 Task: Use the measure map tool to measure the distance between any 2 points.
Action: Mouse moved to (104, 711)
Screenshot: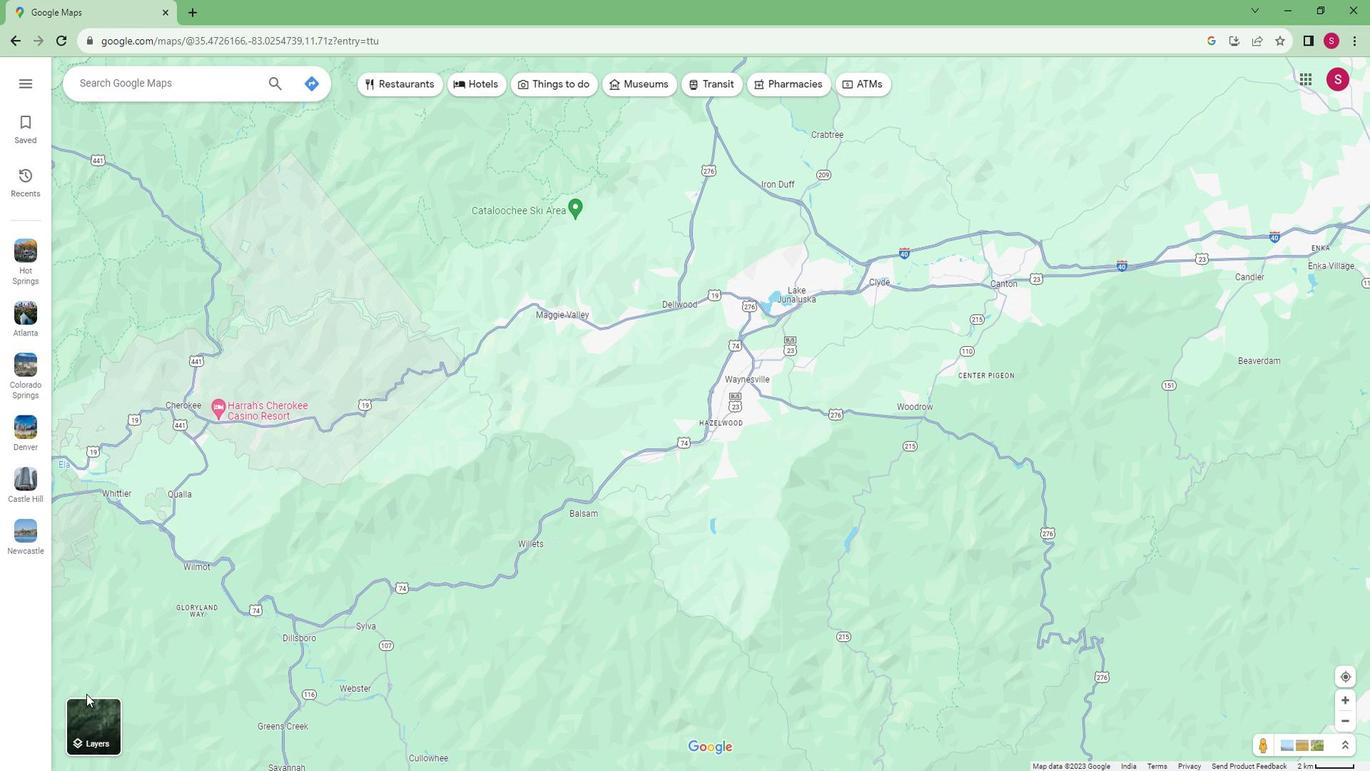 
Action: Mouse pressed left at (104, 711)
Screenshot: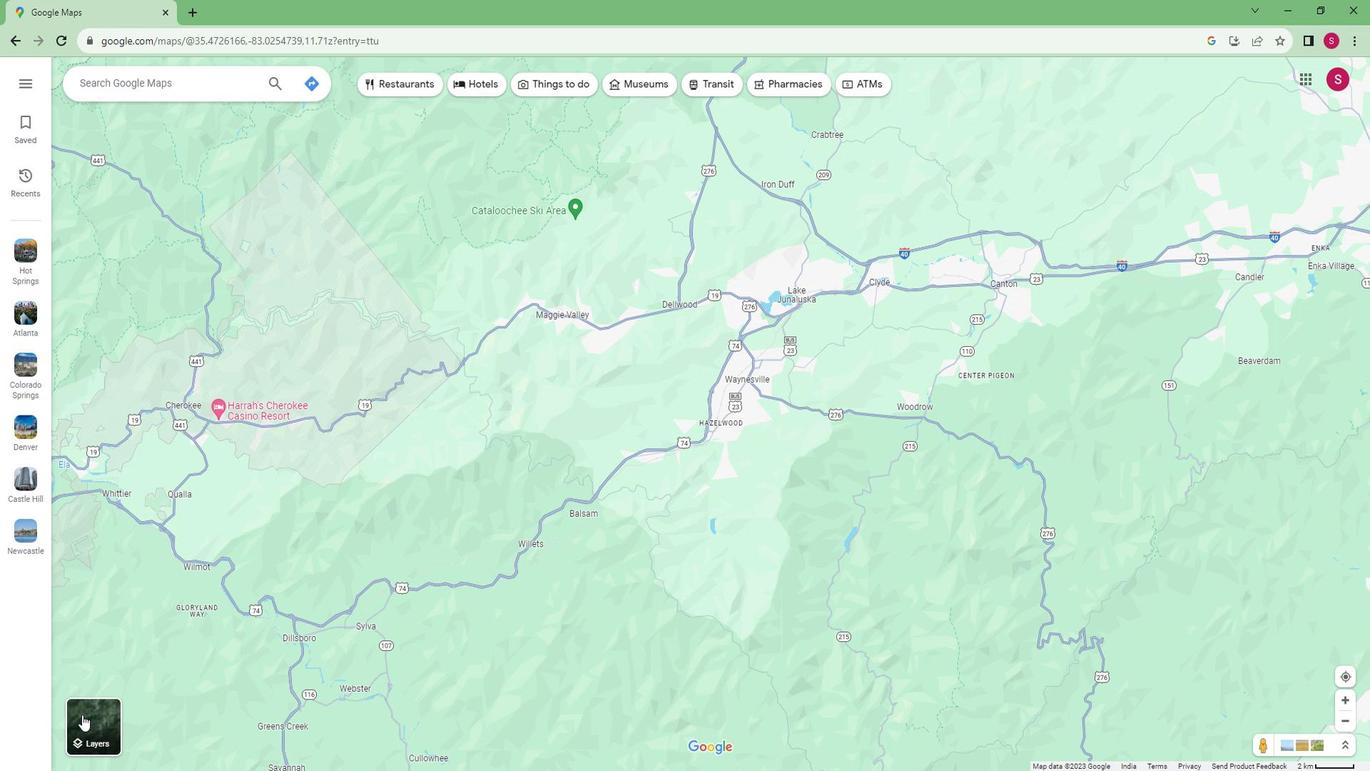 
Action: Mouse moved to (353, 715)
Screenshot: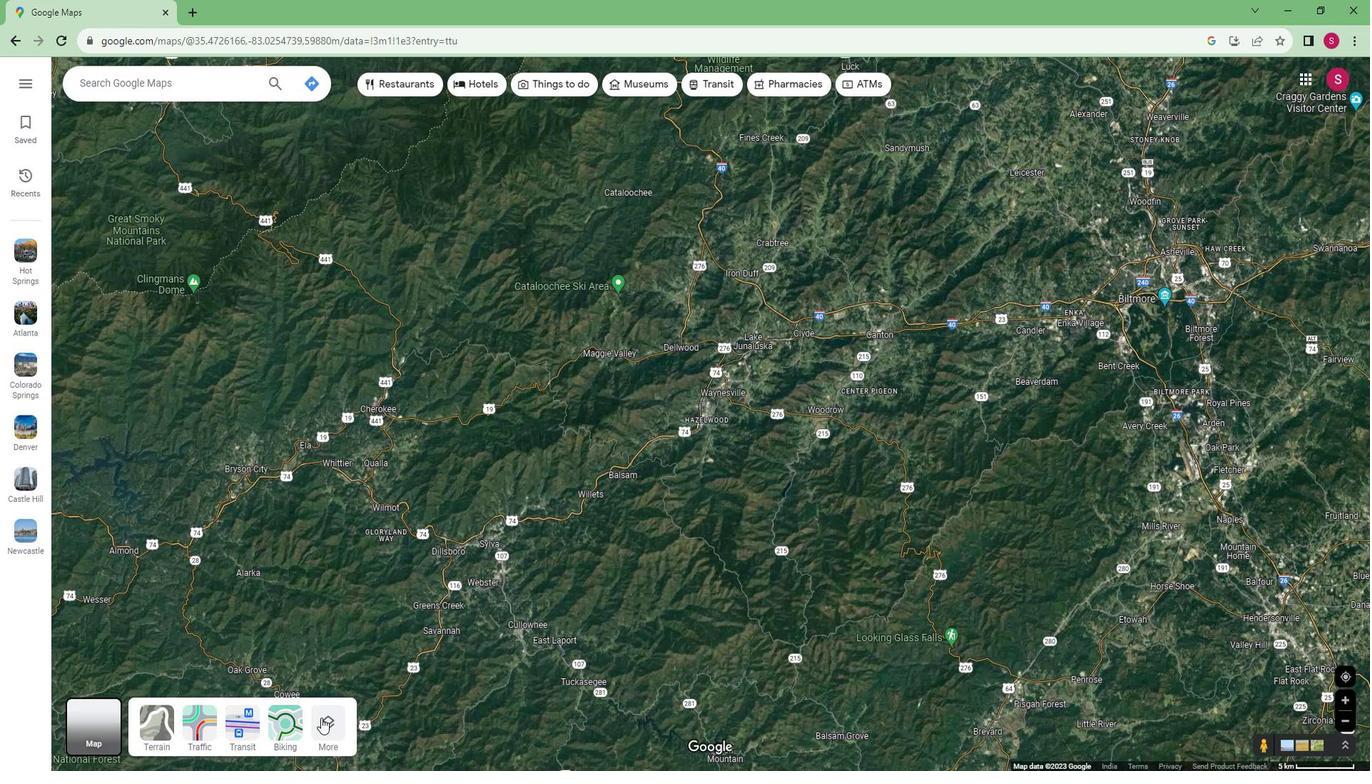 
Action: Mouse pressed left at (353, 715)
Screenshot: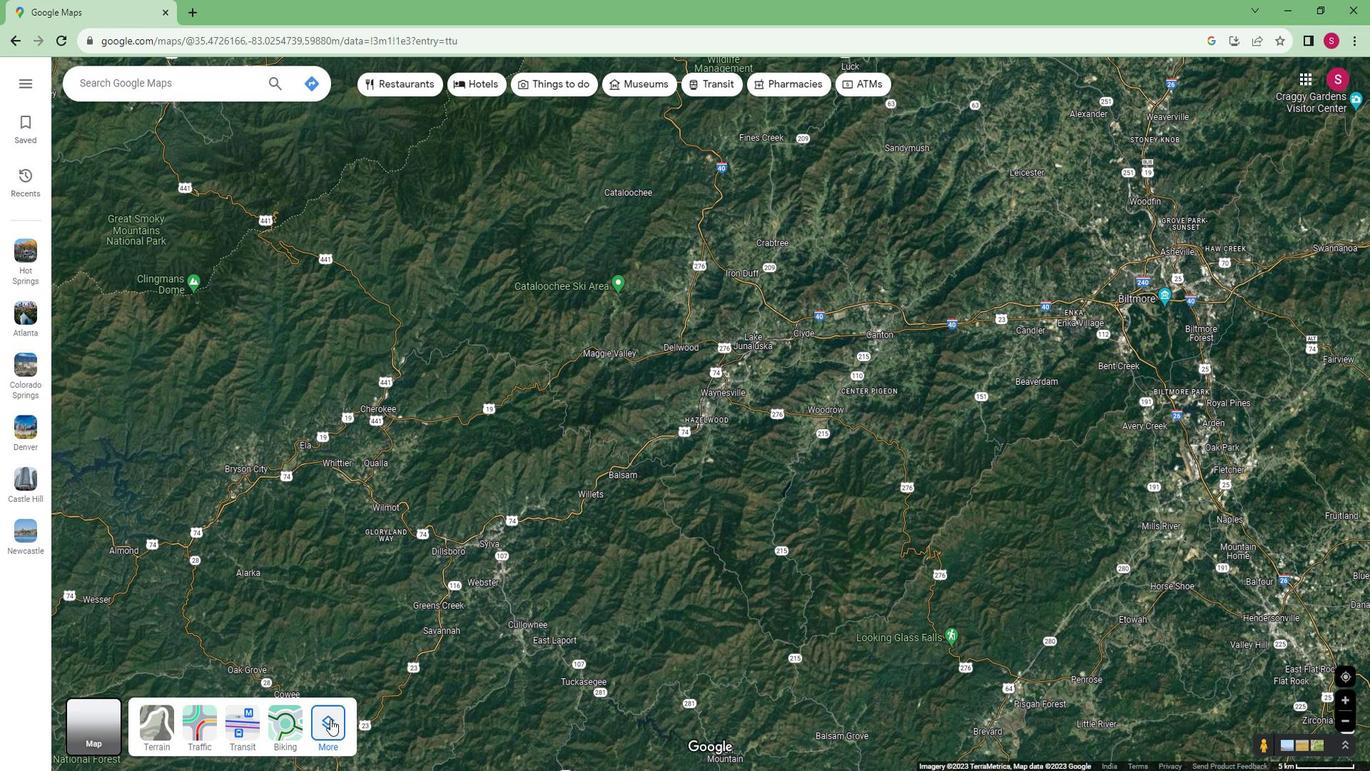 
Action: Mouse moved to (225, 599)
Screenshot: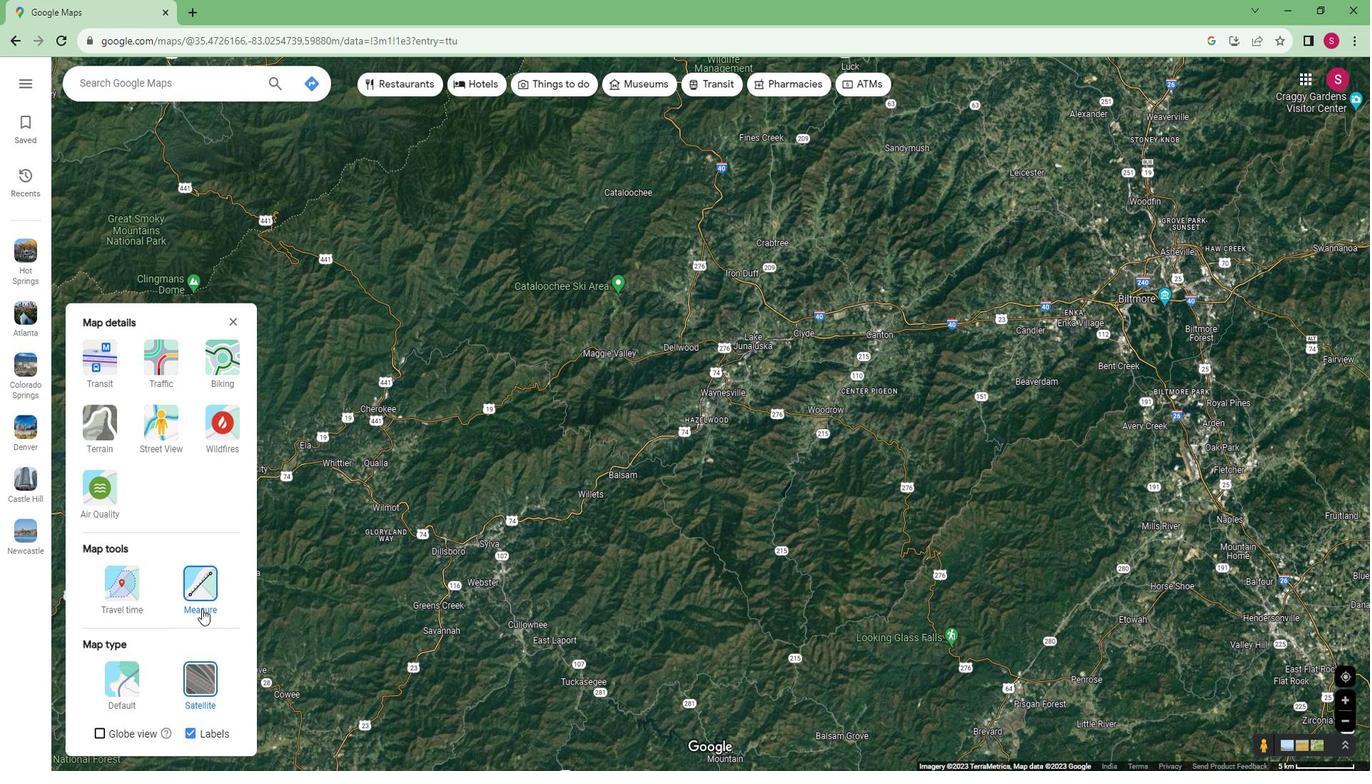 
Action: Mouse pressed left at (225, 599)
Screenshot: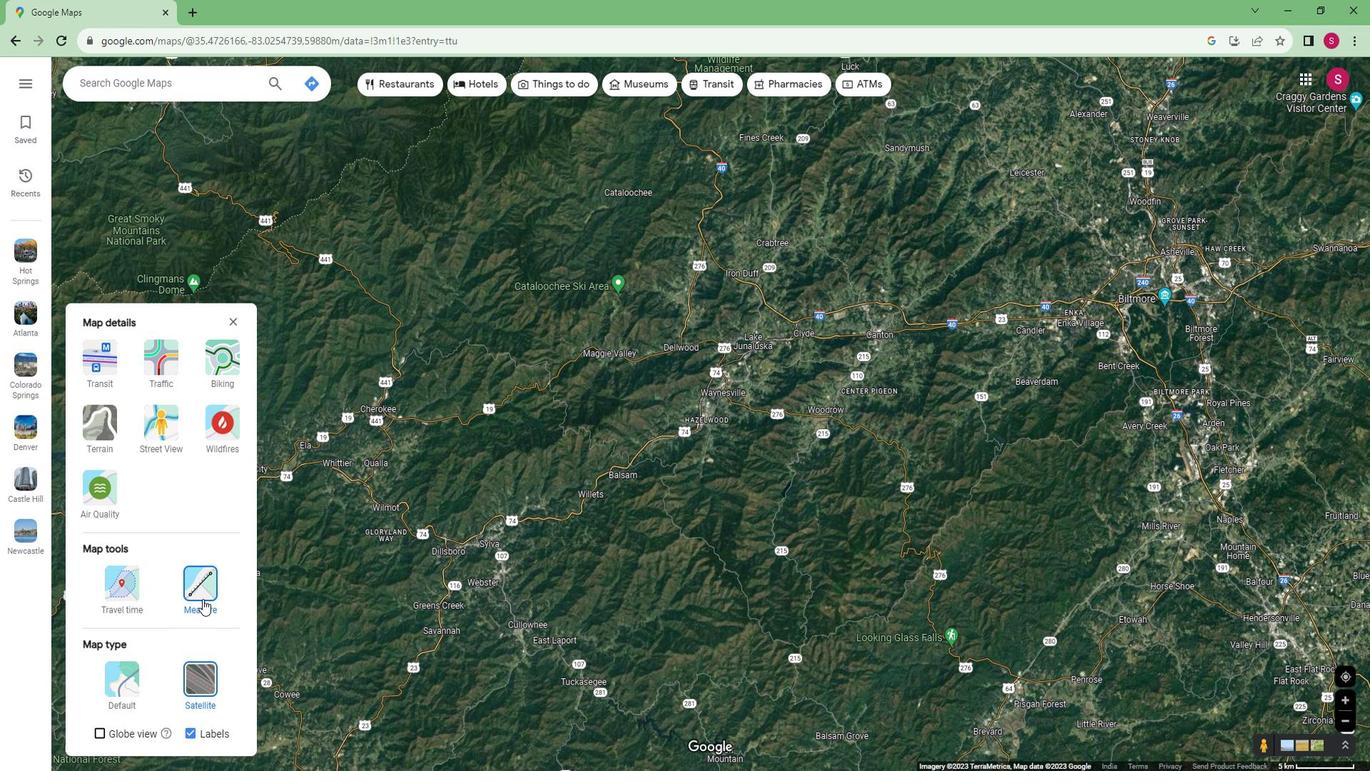 
Action: Mouse moved to (509, 583)
Screenshot: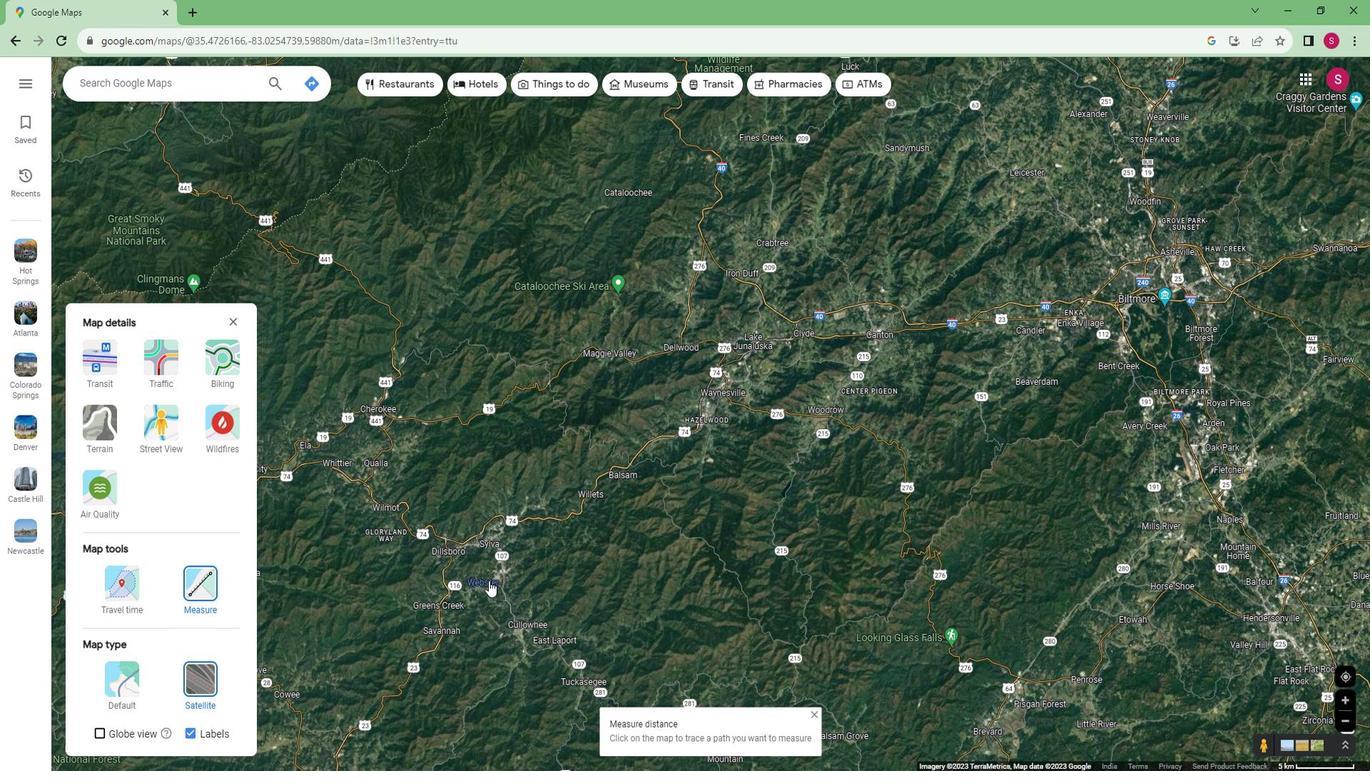 
Action: Mouse pressed left at (509, 583)
Screenshot: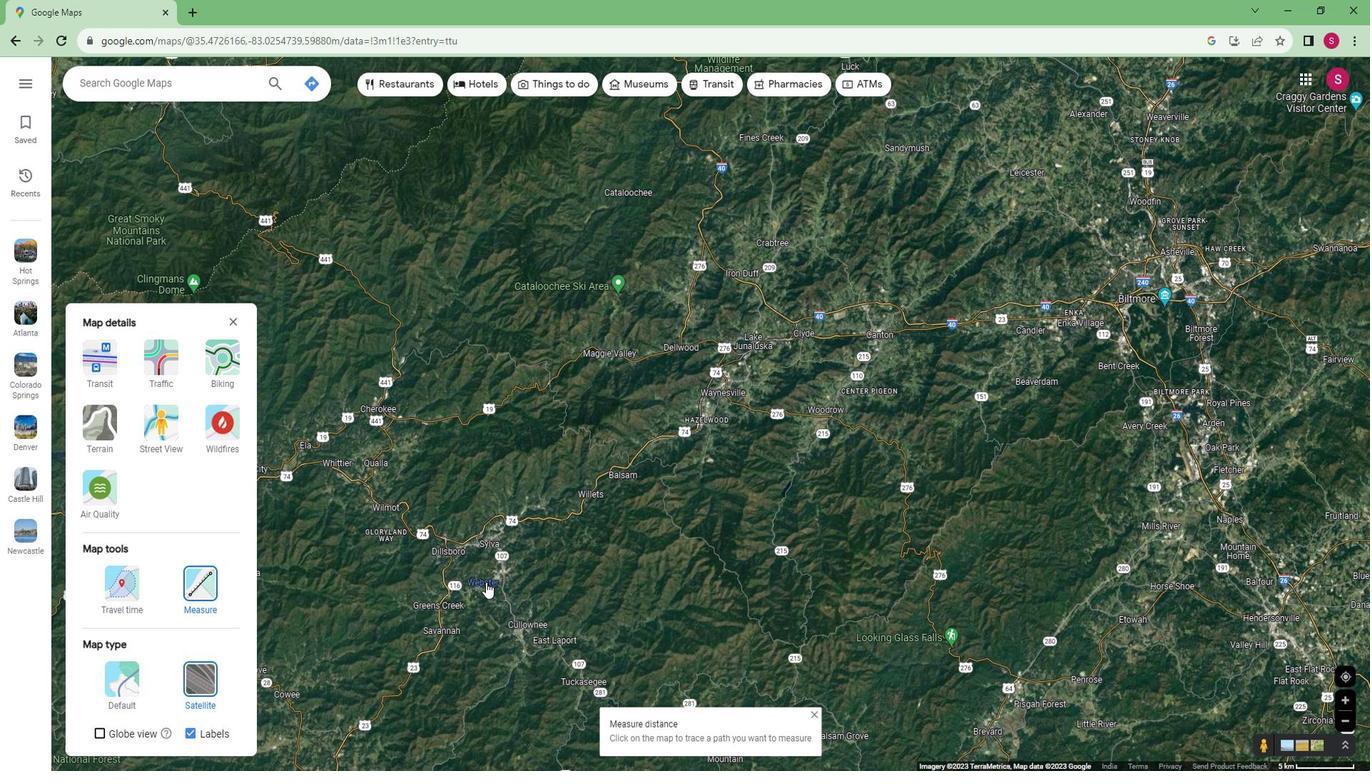 
Action: Mouse moved to (646, 367)
Screenshot: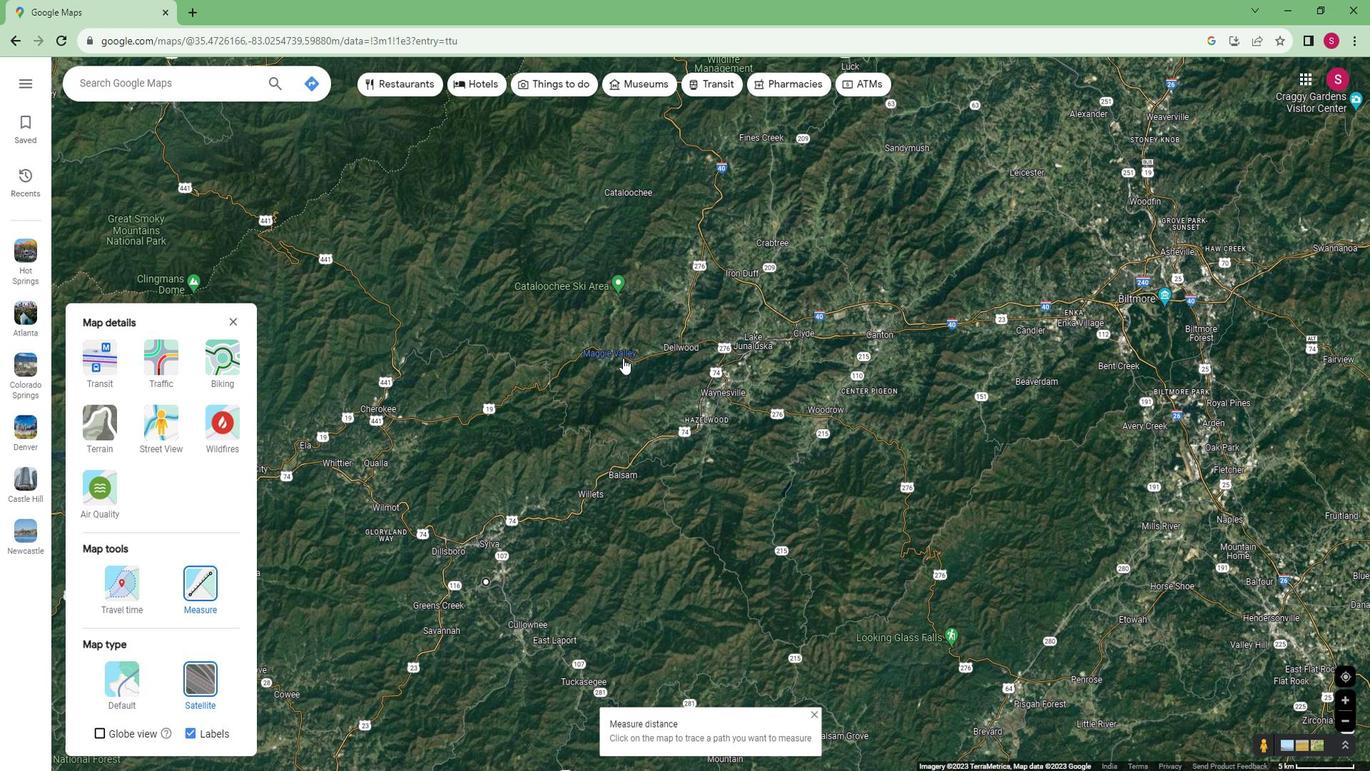 
Action: Mouse pressed left at (646, 367)
Screenshot: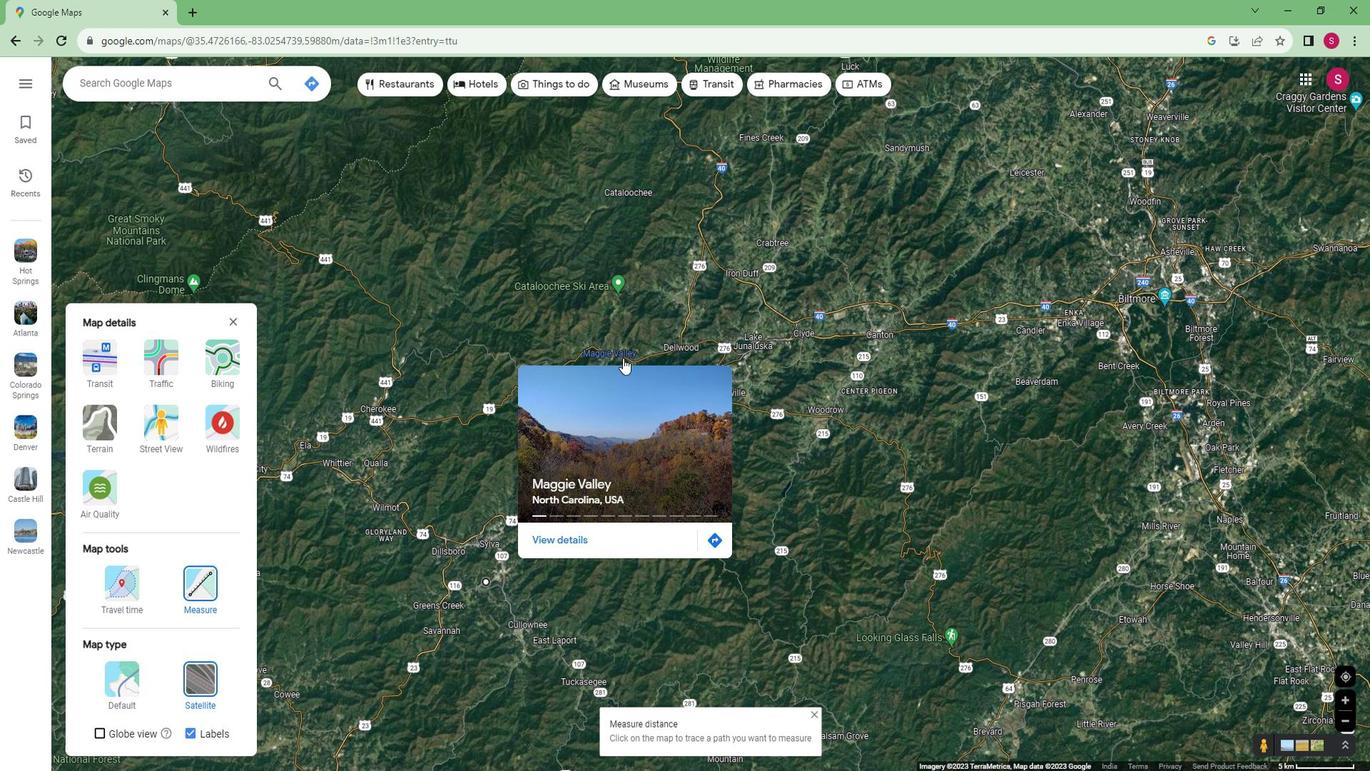 
Action: Mouse moved to (890, 539)
Screenshot: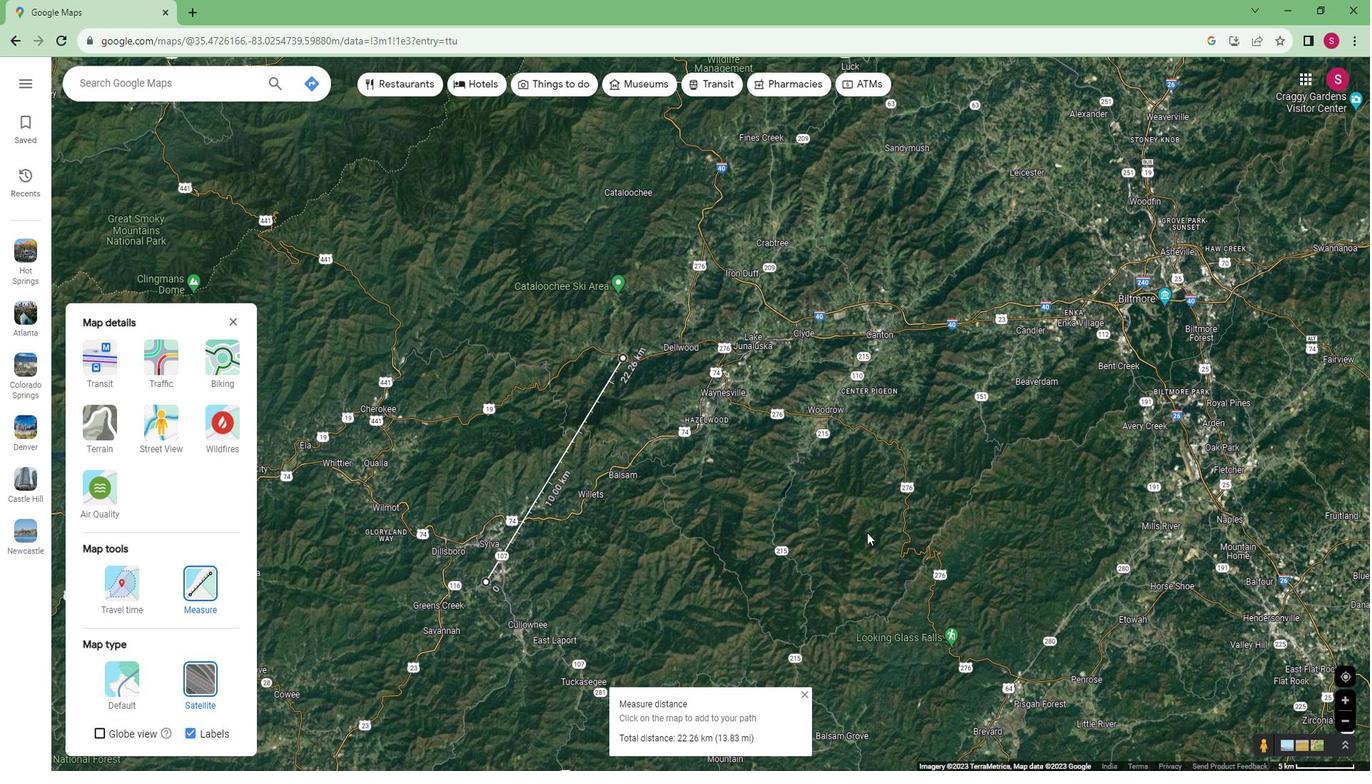 
